 Task: Check your schedule for June 22, 2023, and review your recent emails.
Action: Mouse moved to (13, 21)
Screenshot: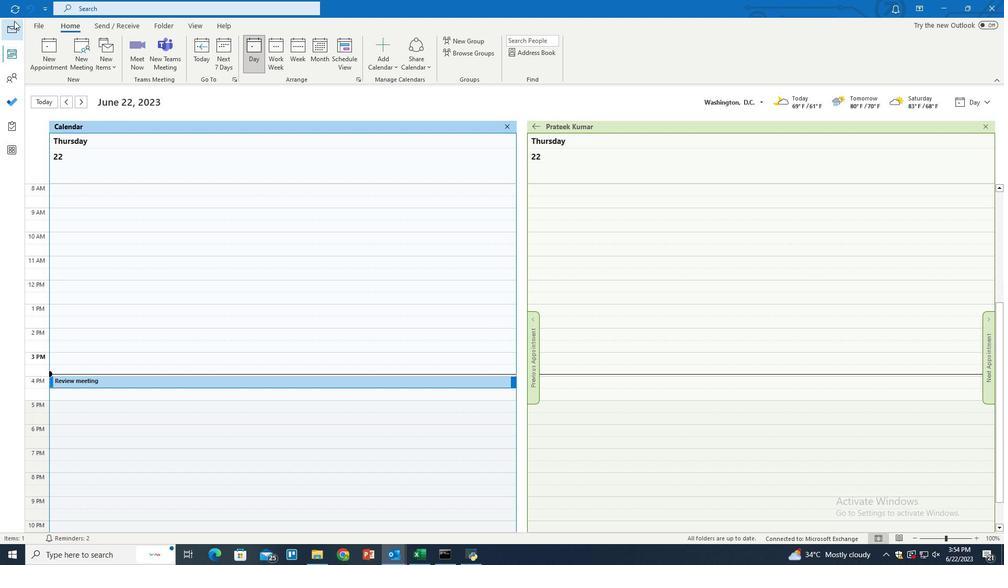 
Action: Mouse pressed left at (13, 21)
Screenshot: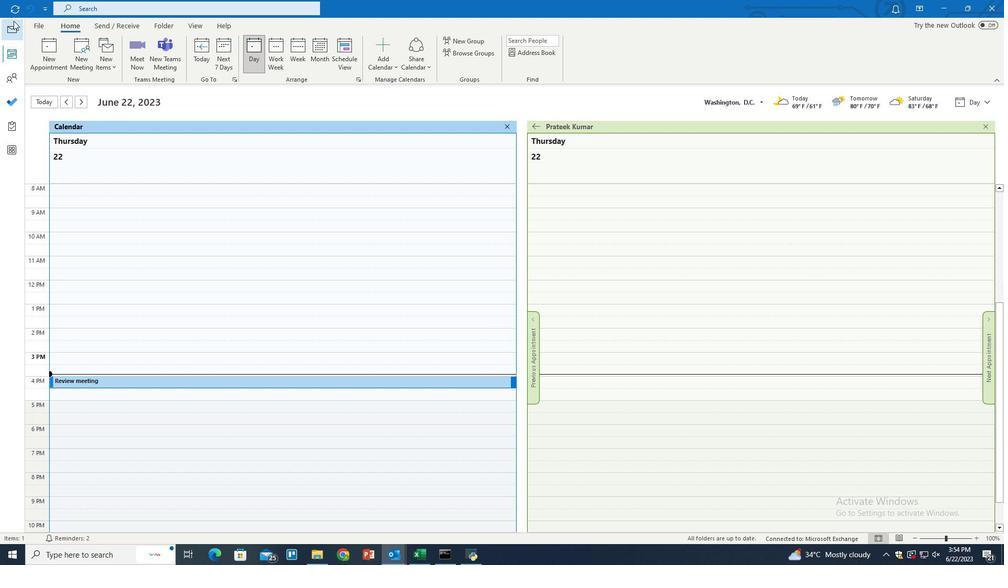 
Action: Mouse moved to (201, 27)
Screenshot: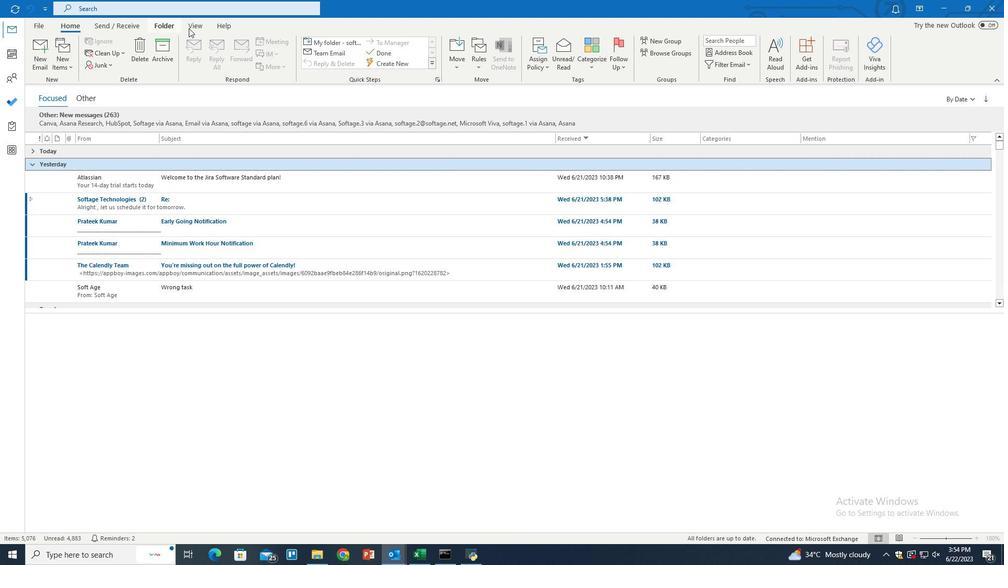 
Action: Mouse pressed left at (201, 27)
Screenshot: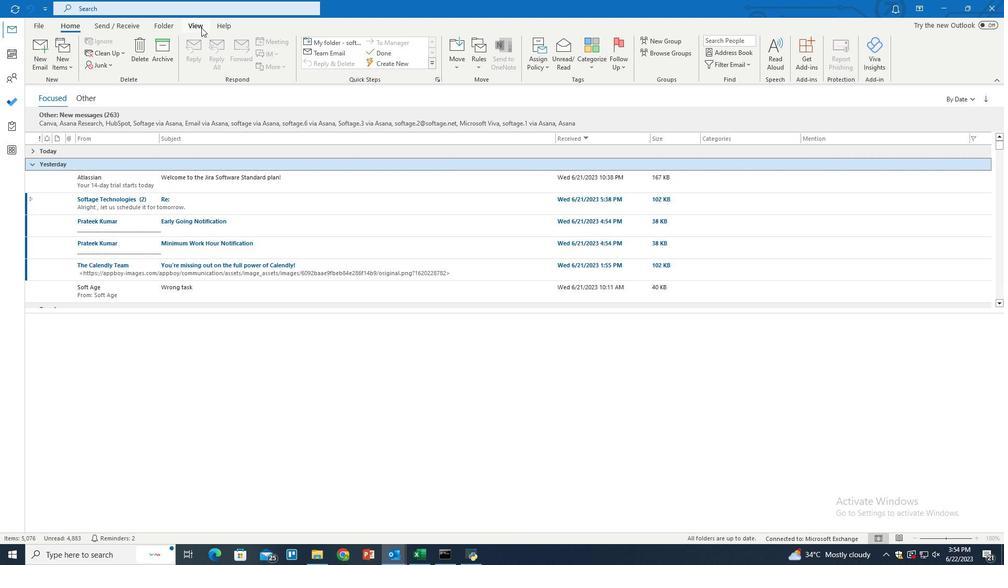 
Action: Mouse moved to (720, 56)
Screenshot: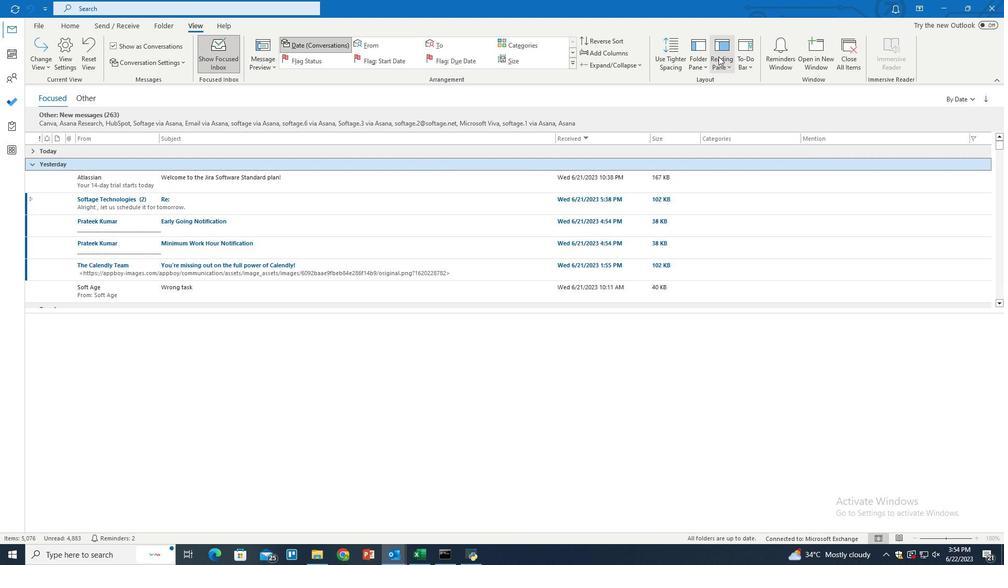 
Action: Mouse pressed left at (720, 56)
Screenshot: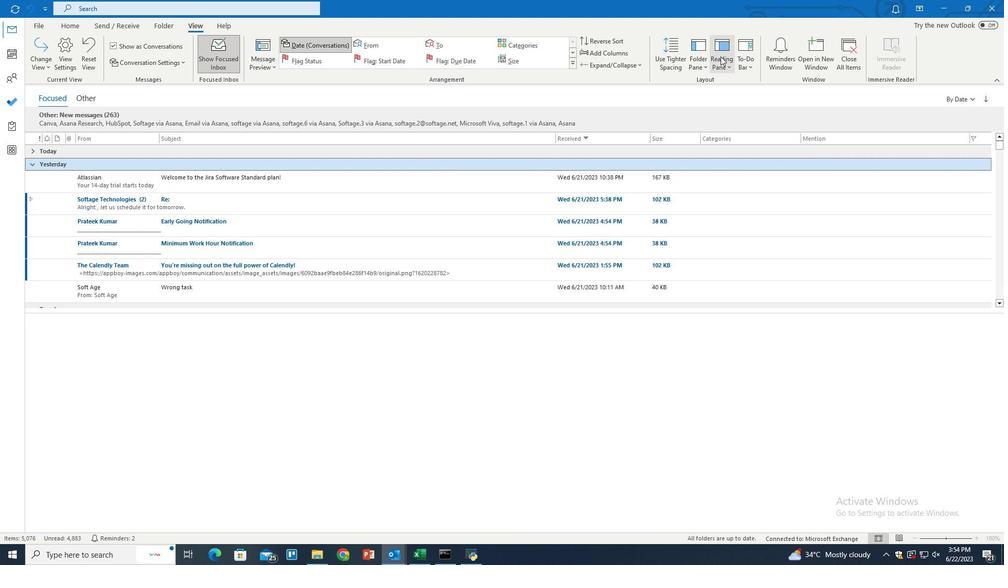 
Action: Mouse moved to (732, 107)
Screenshot: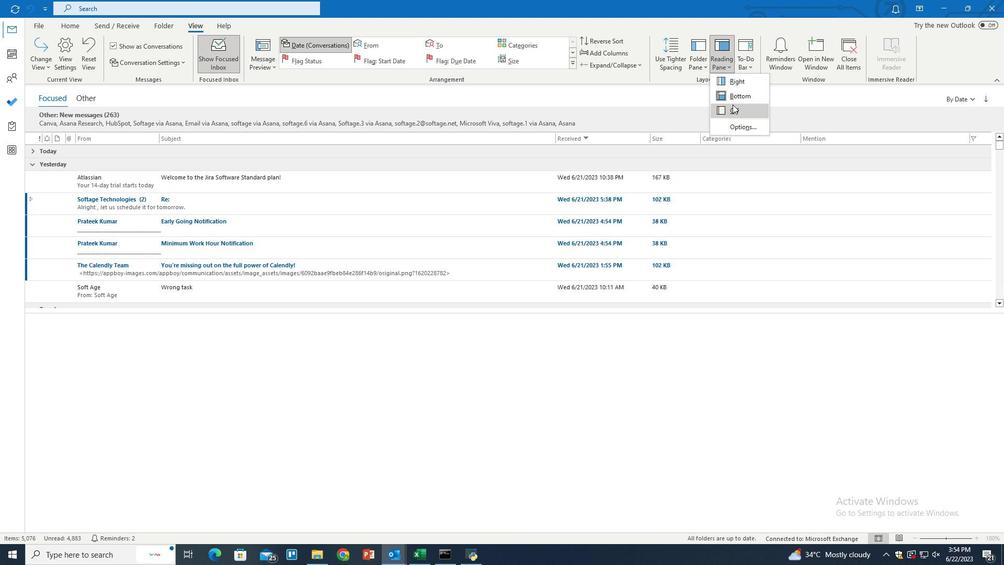 
Action: Mouse pressed left at (732, 107)
Screenshot: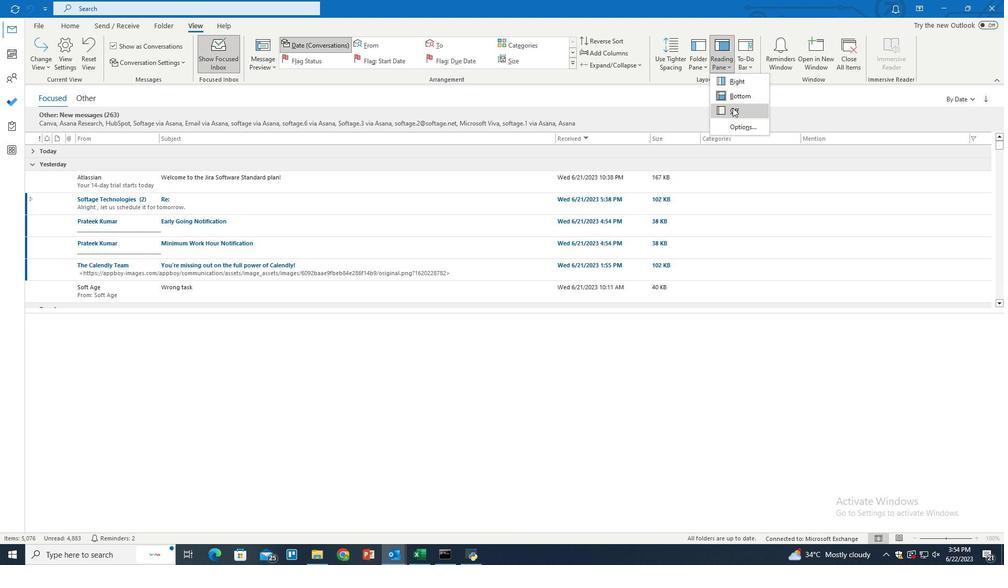 
